 Task: Select Convenience. Add to cart, from Walgreens for 1779 Jenna Lane, Cincinnati, Ohio 45202, Cell Number 513-925-0533, following items : Nabisco Ritz Fresh Stacks Crackers Original  - 2, Fairlife Low Fat Very Strawberry Milk  - 2, Hostess Donettes Mini Donuts Glazed  - 3
Action: Mouse moved to (348, 118)
Screenshot: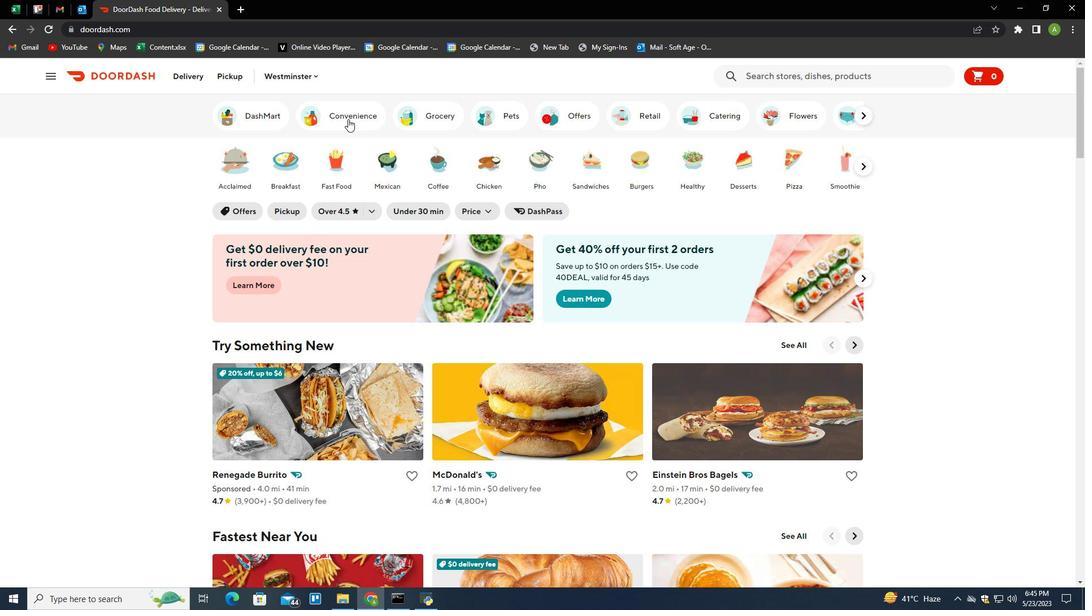 
Action: Mouse pressed left at (348, 118)
Screenshot: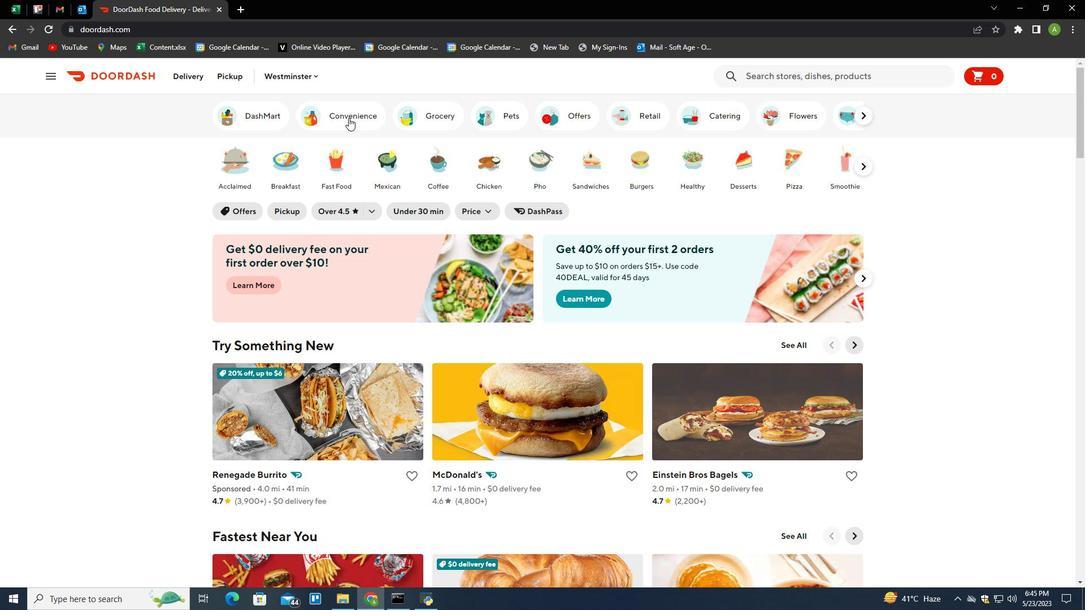 
Action: Mouse moved to (512, 360)
Screenshot: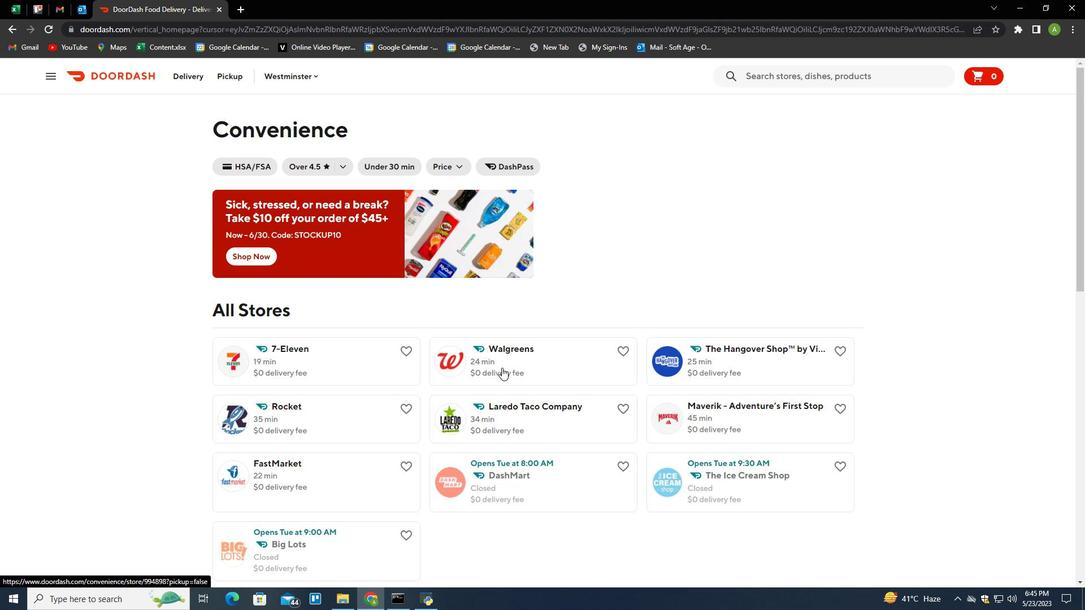 
Action: Mouse pressed left at (512, 360)
Screenshot: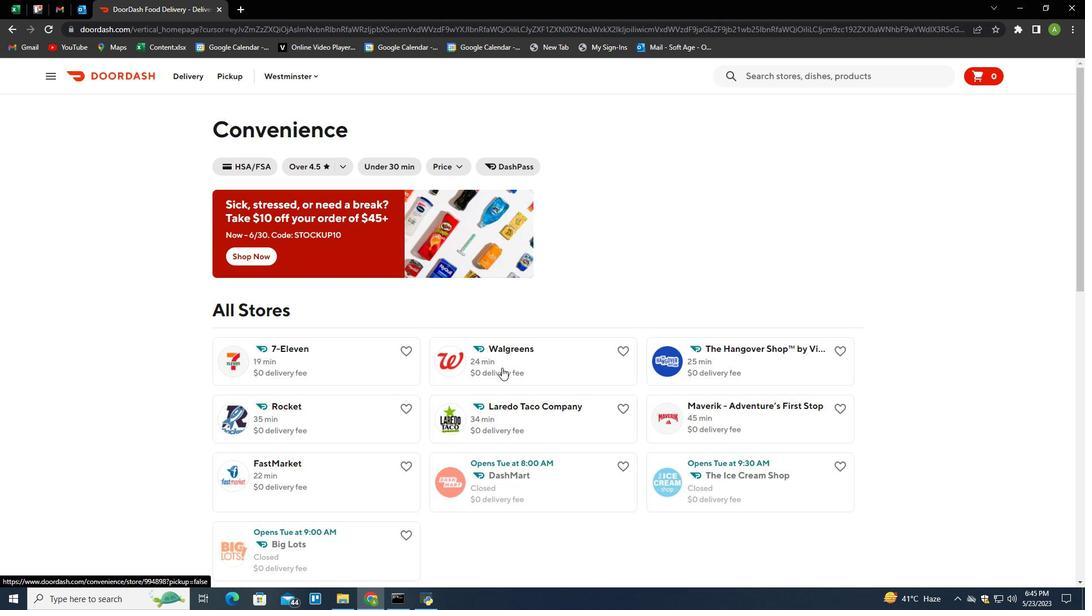 
Action: Mouse moved to (675, 176)
Screenshot: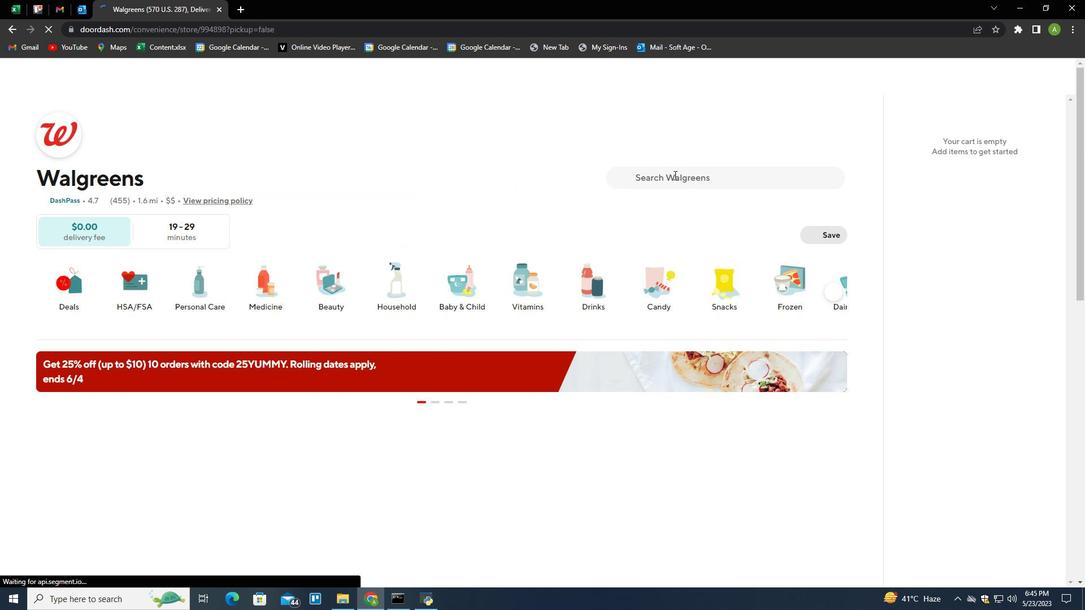 
Action: Mouse pressed left at (675, 176)
Screenshot: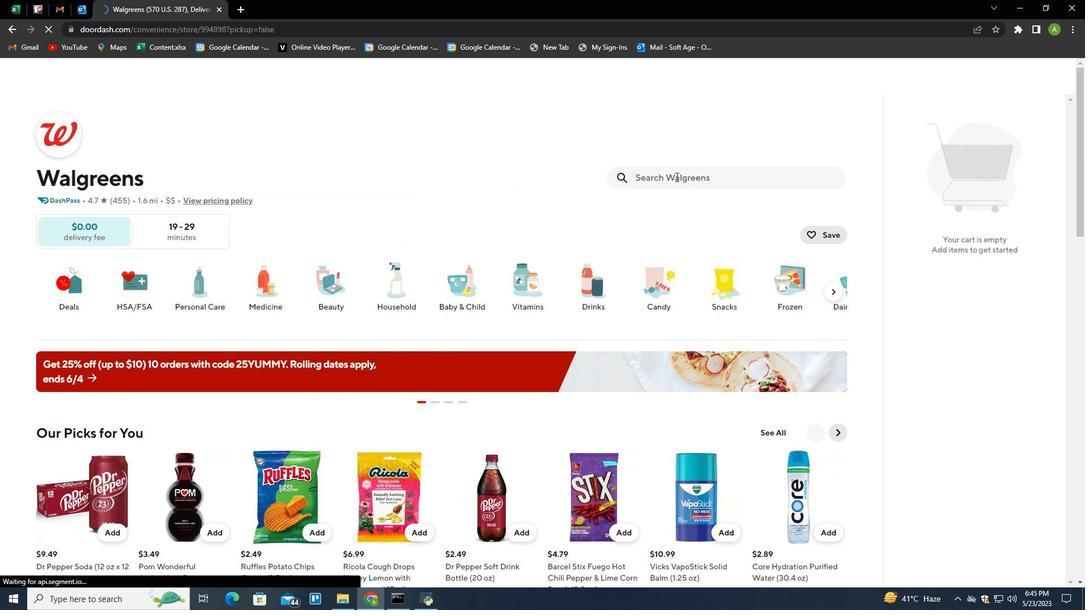 
Action: Mouse moved to (545, 227)
Screenshot: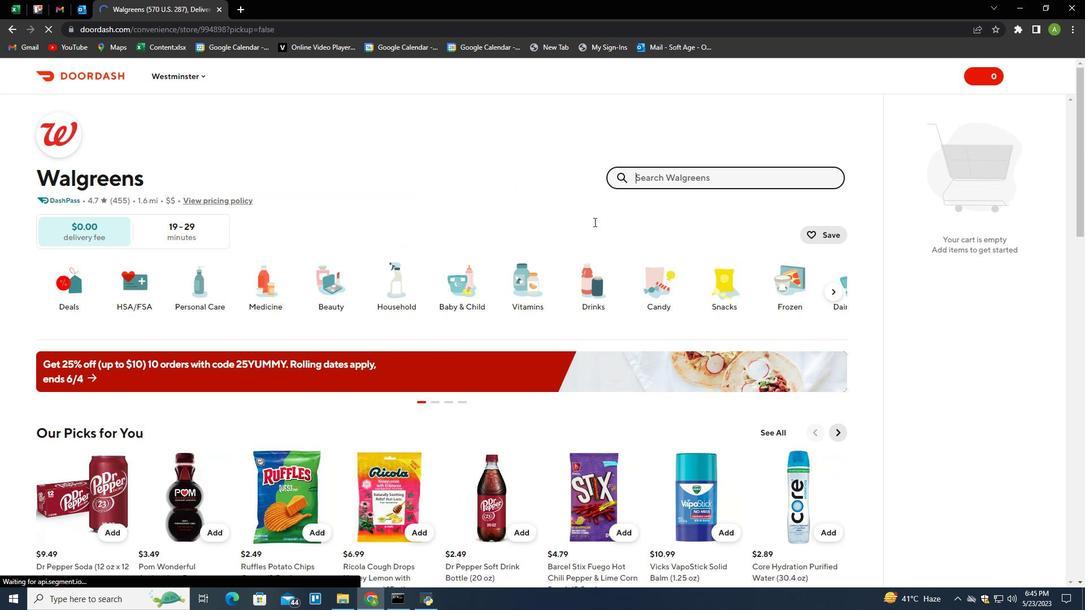 
Action: Key pressed 17779<Key.backspace><Key.backspace><Key.backspace><Key.backspace><Key.backspace>
Screenshot: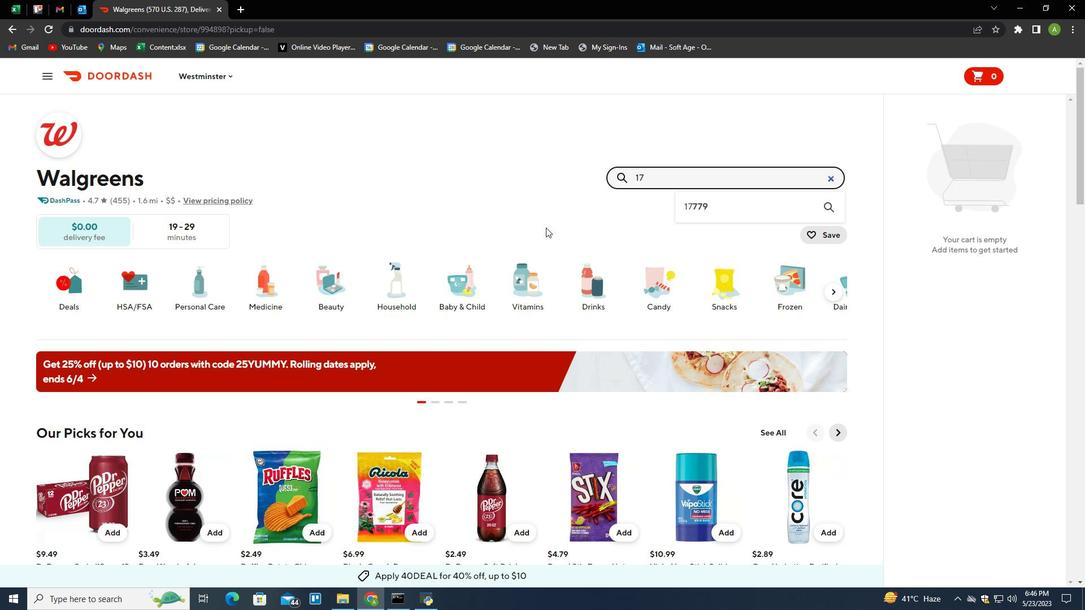 
Action: Mouse moved to (223, 72)
Screenshot: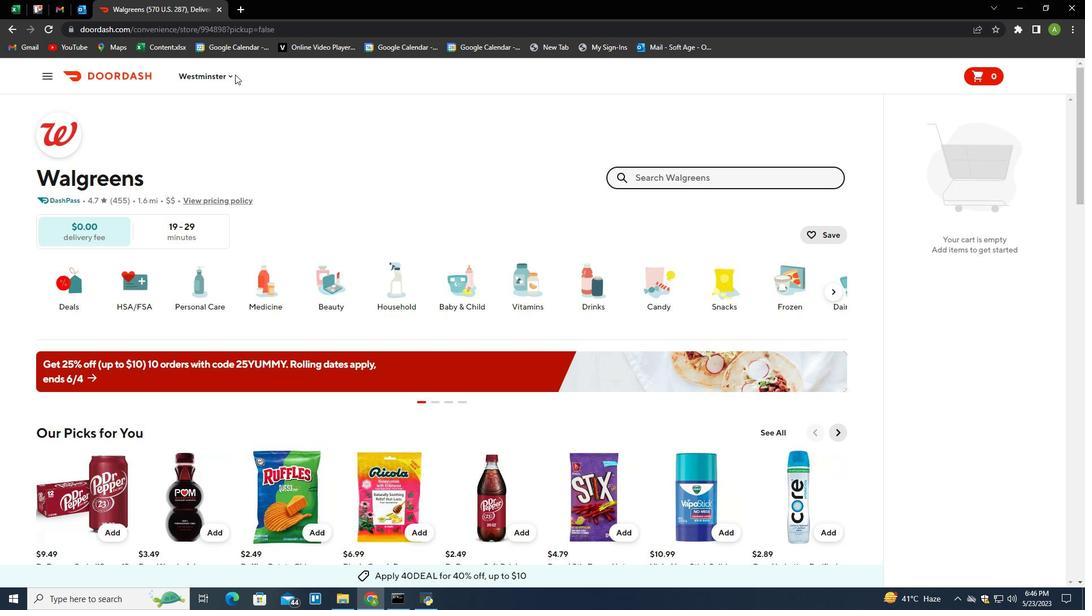
Action: Mouse pressed left at (223, 72)
Screenshot: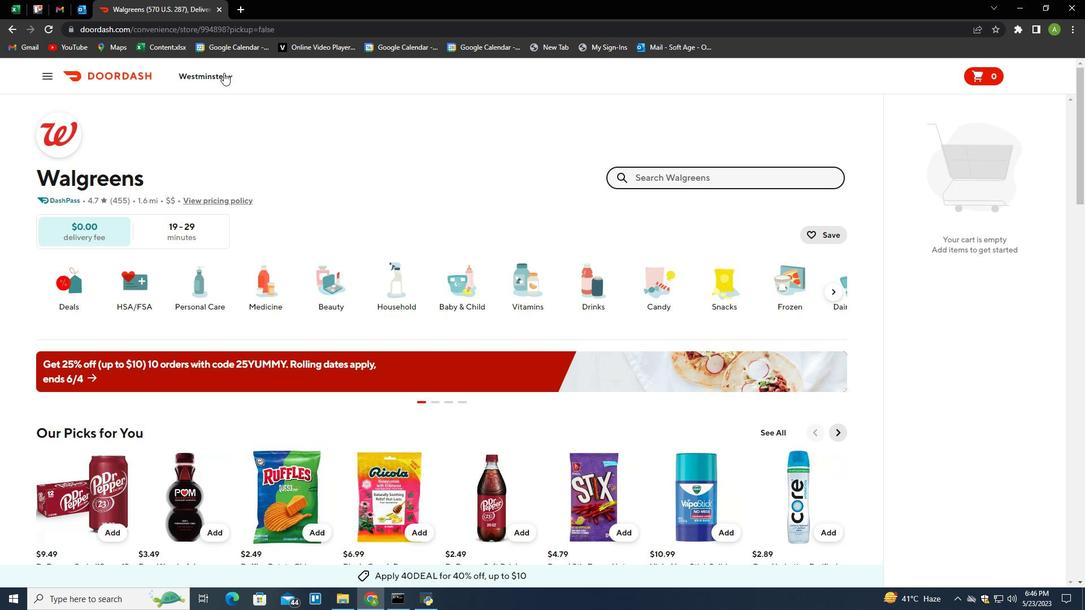 
Action: Mouse moved to (243, 120)
Screenshot: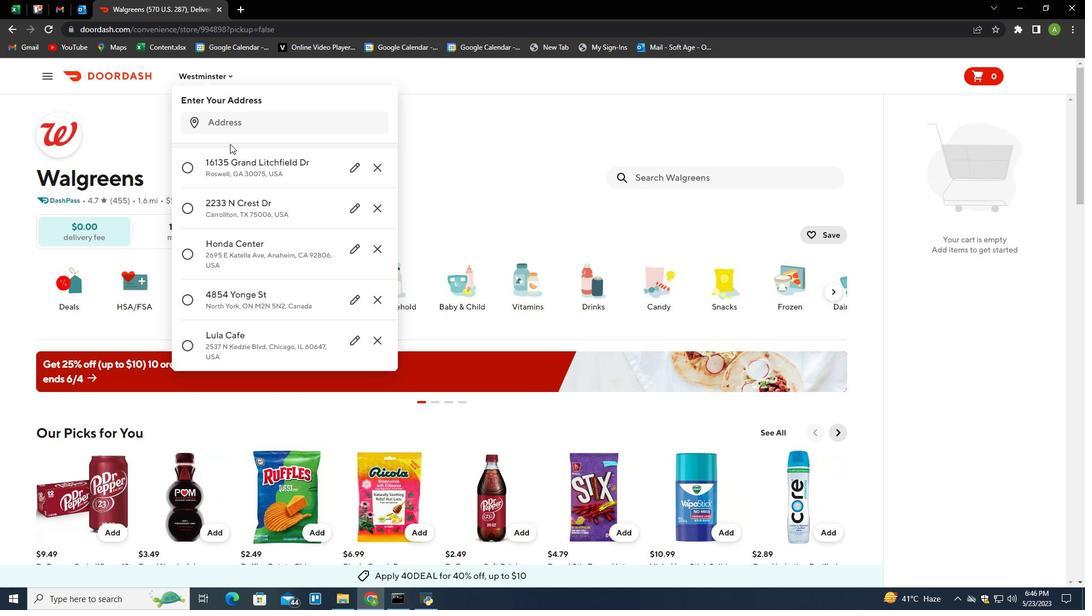 
Action: Mouse pressed left at (243, 120)
Screenshot: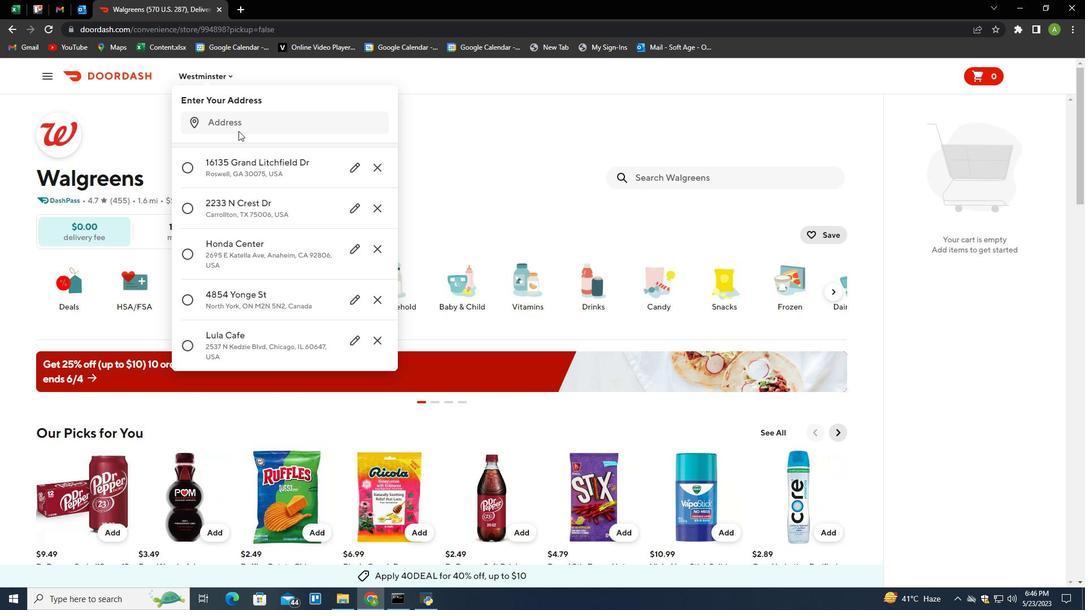 
Action: Key pressed 1779<Key.space>jenna<Key.space>lane,<Key.space>cincinnz<Key.backspace>ati<Key.space><Key.backspace>,<Key.space>ohio<Key.space>45202<Key.enter>
Screenshot: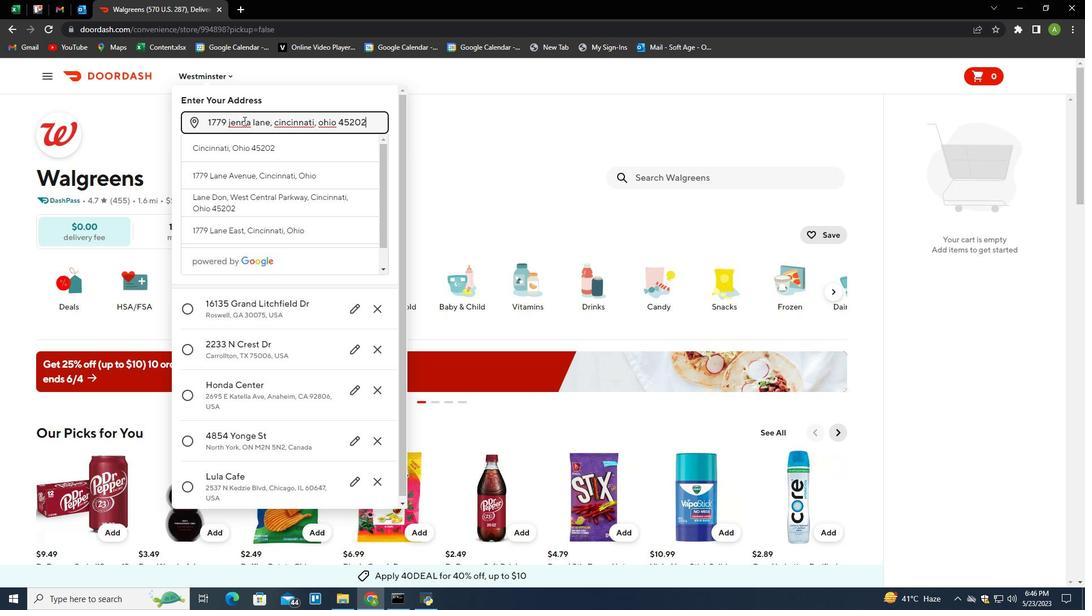 
Action: Mouse moved to (331, 430)
Screenshot: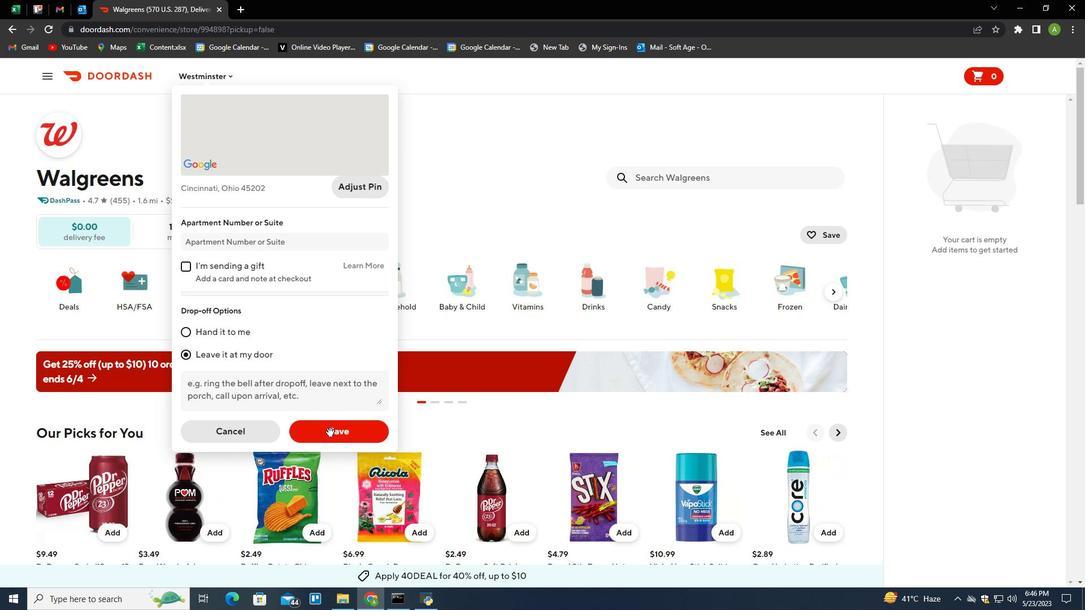 
Action: Mouse pressed left at (331, 430)
Screenshot: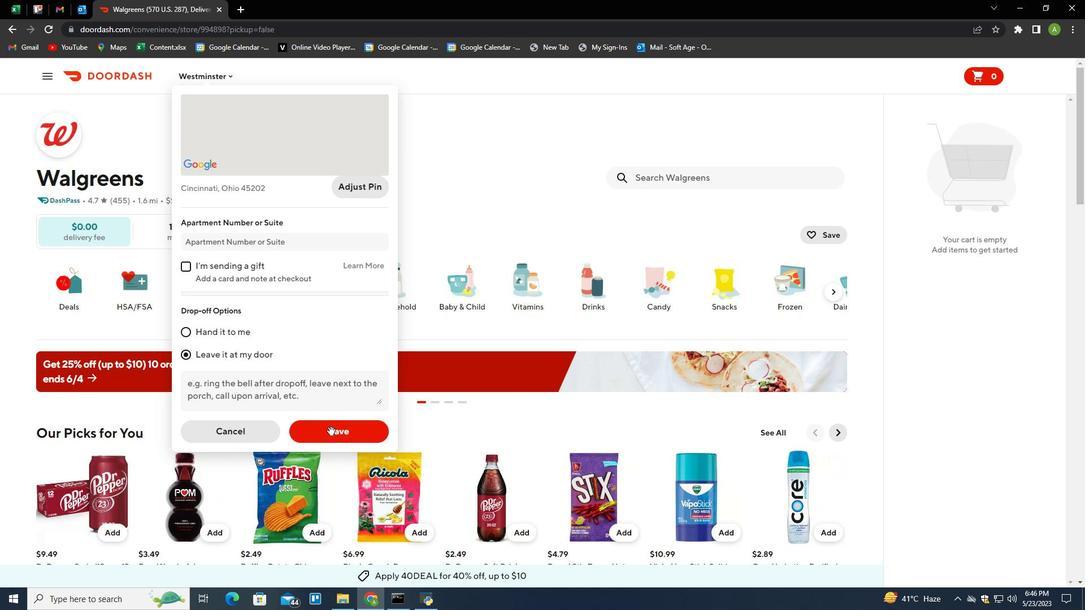 
Action: Mouse moved to (719, 179)
Screenshot: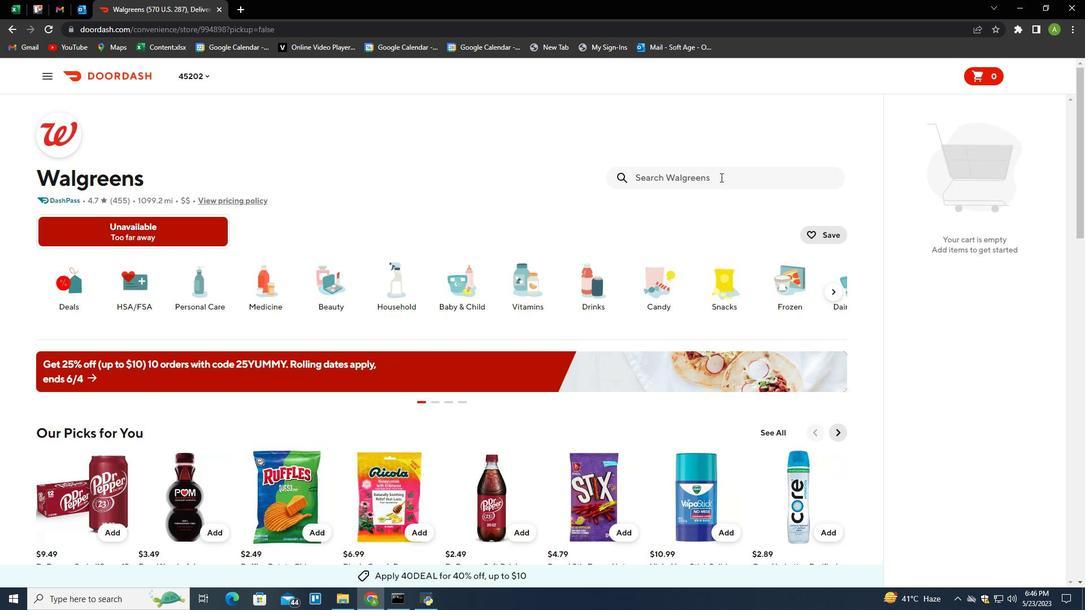 
Action: Mouse pressed left at (719, 179)
Screenshot: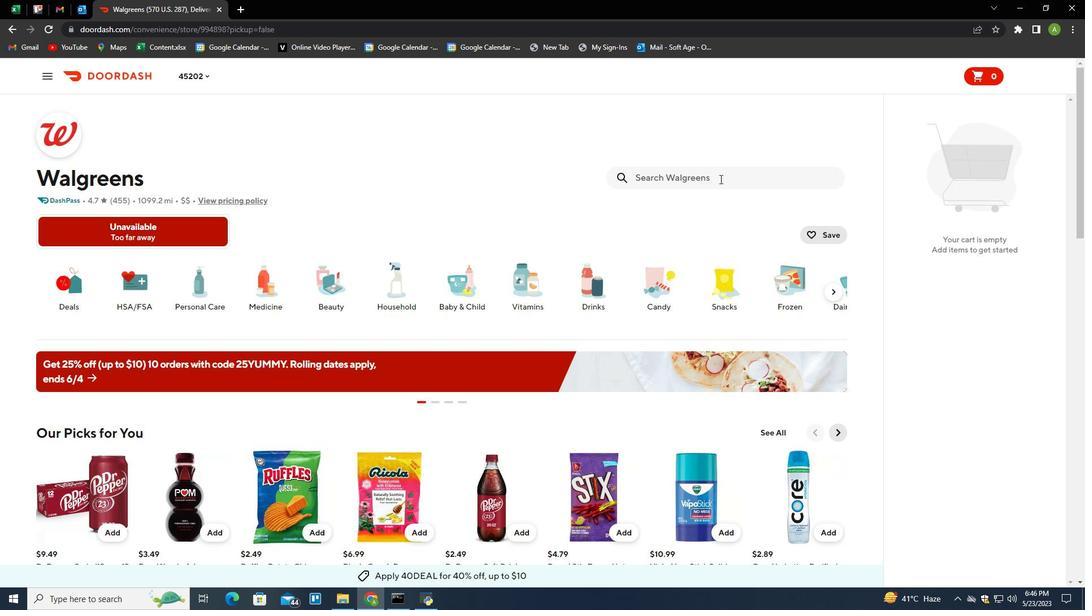 
Action: Key pressed nabisco<Key.space>ritz<Key.space>fresh<Key.space>stacks<Key.space>crackers<Key.space>original<Key.enter>
Screenshot: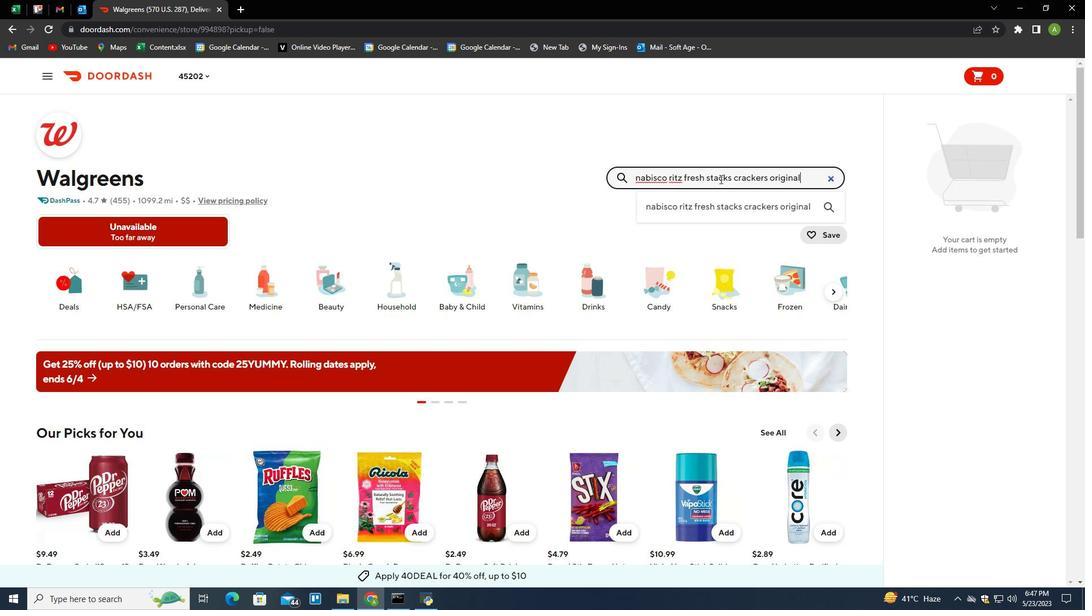 
Action: Mouse moved to (106, 296)
Screenshot: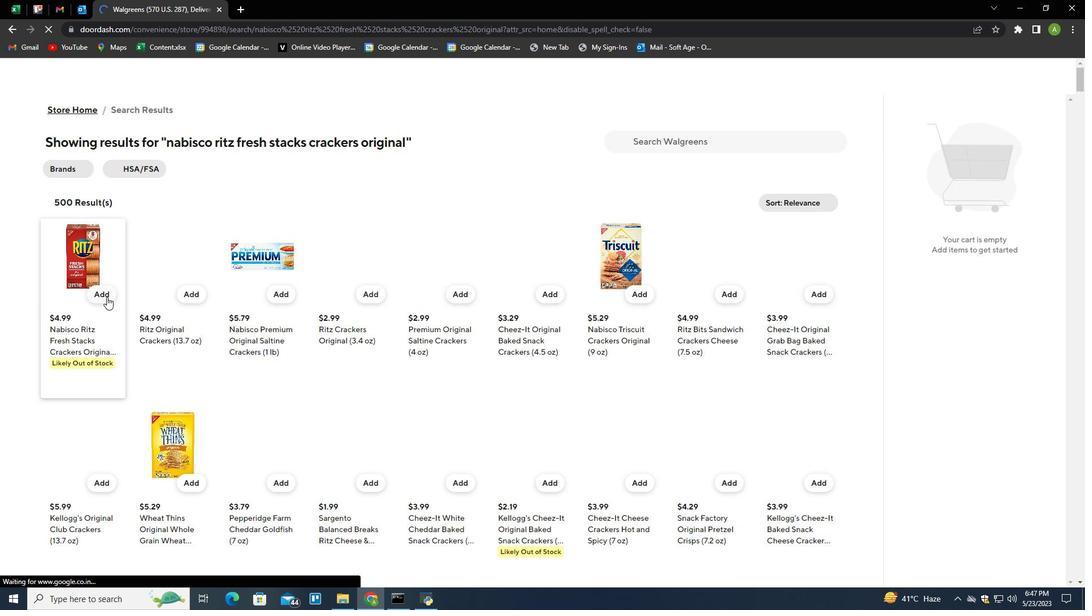 
Action: Mouse pressed left at (106, 296)
Screenshot: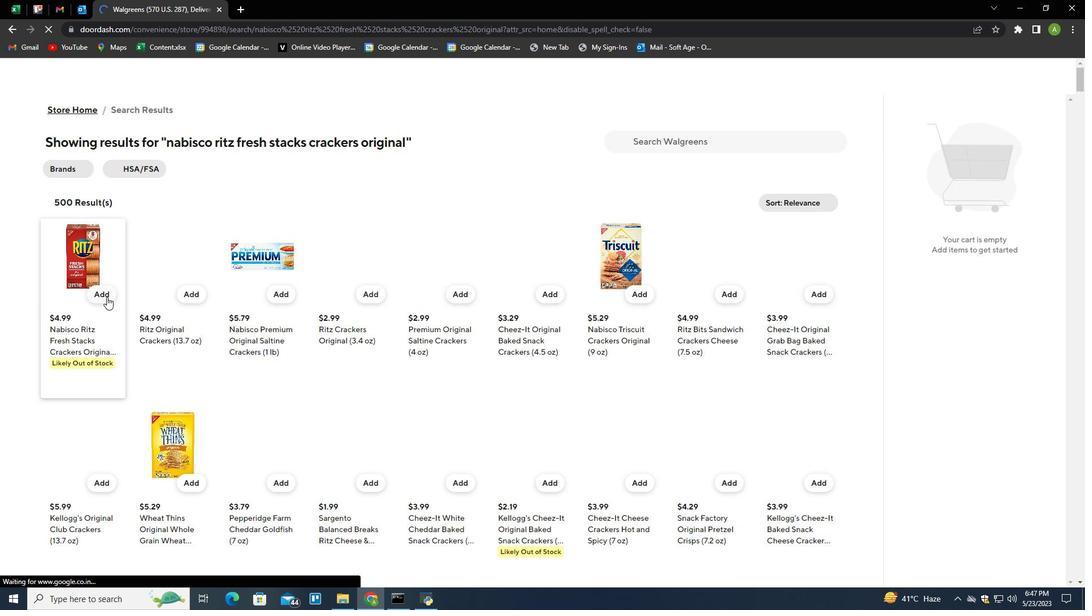
Action: Mouse moved to (1046, 194)
Screenshot: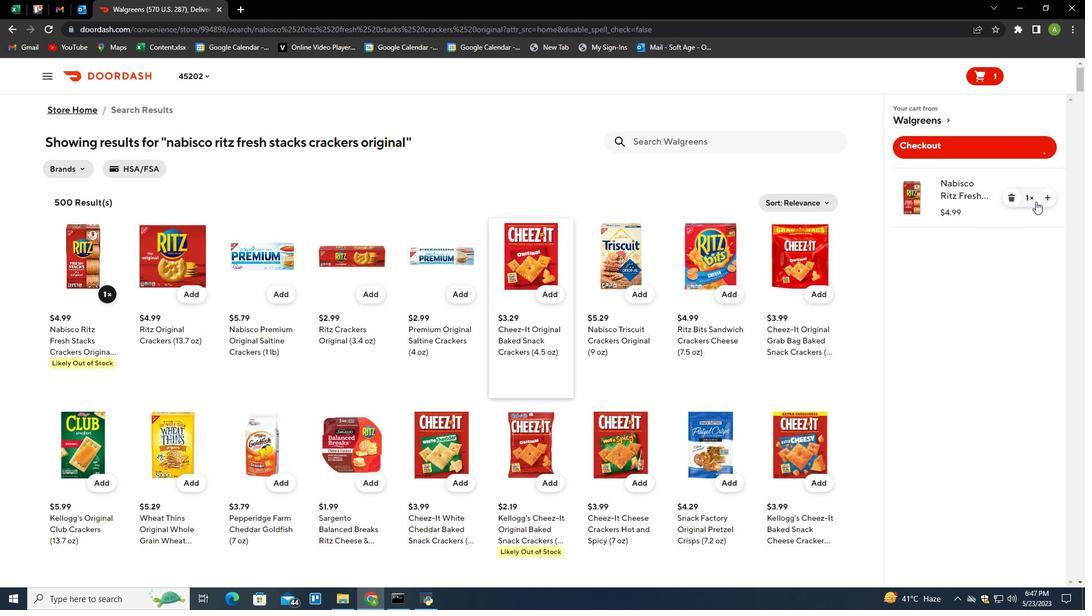 
Action: Mouse pressed left at (1046, 194)
Screenshot: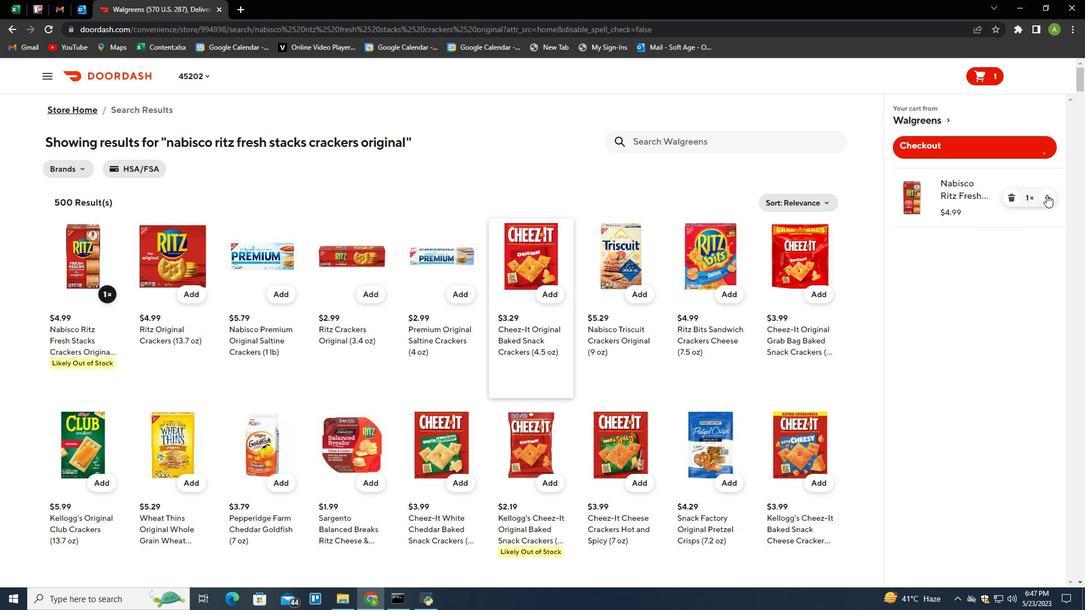 
Action: Mouse moved to (730, 141)
Screenshot: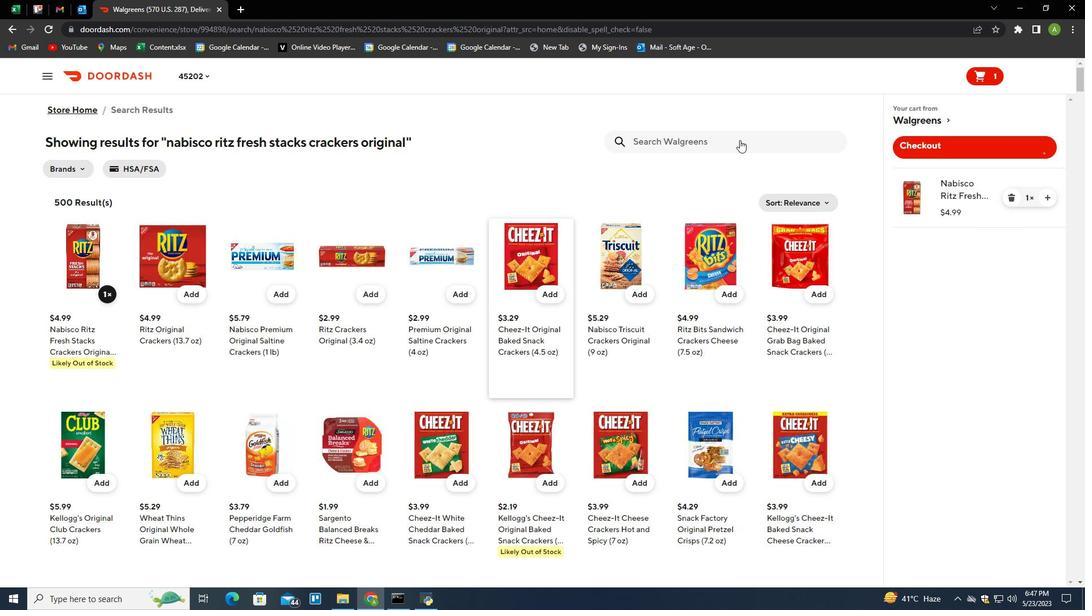 
Action: Mouse pressed left at (730, 141)
Screenshot: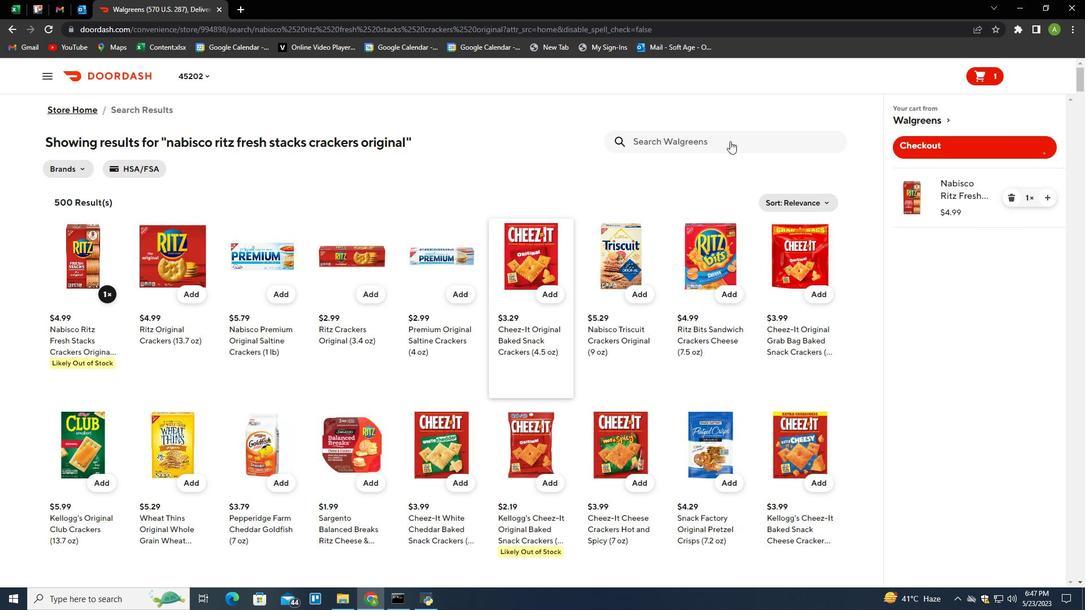 
Action: Mouse moved to (661, 153)
Screenshot: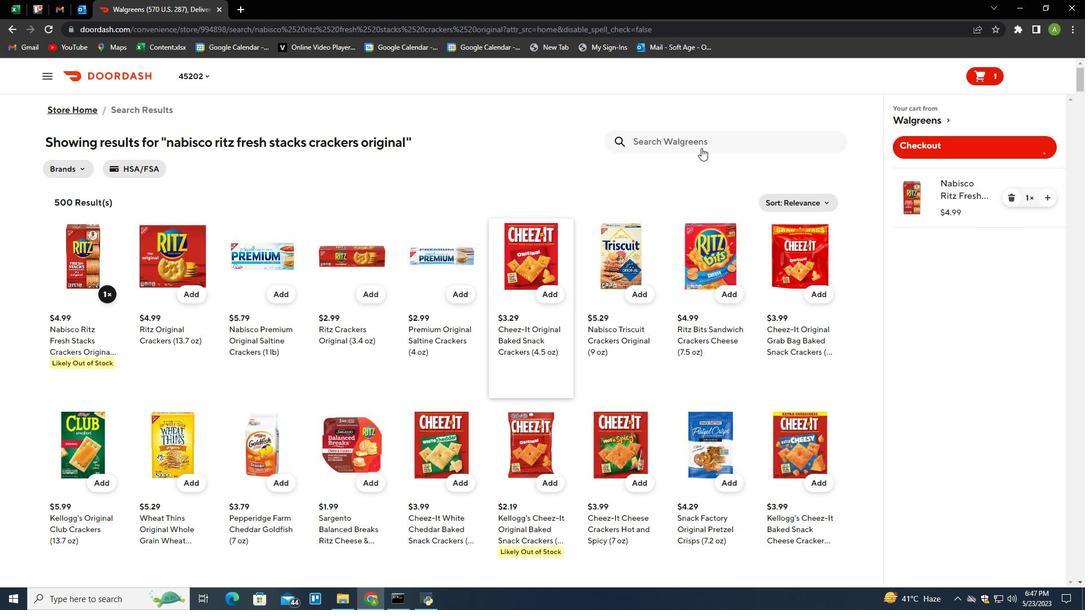 
Action: Key pressed <Key.space><Key.backspace>fairlife<Key.space>low<Key.space>fat<Key.space>very<Key.space>st<Key.backspace>trawberry<Key.space>milk<Key.enter>
Screenshot: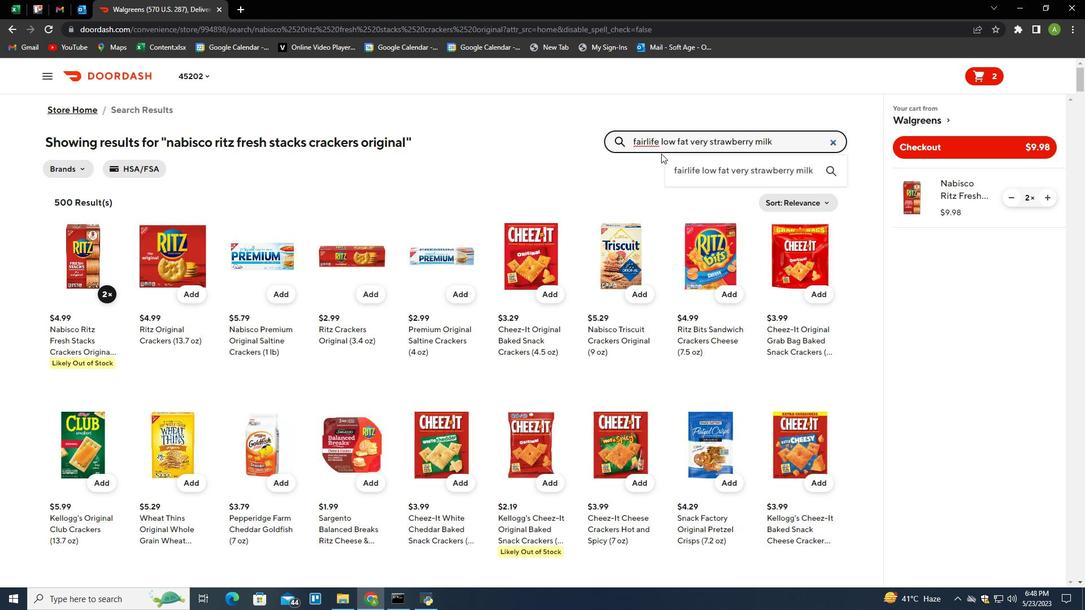 
Action: Mouse moved to (103, 293)
Screenshot: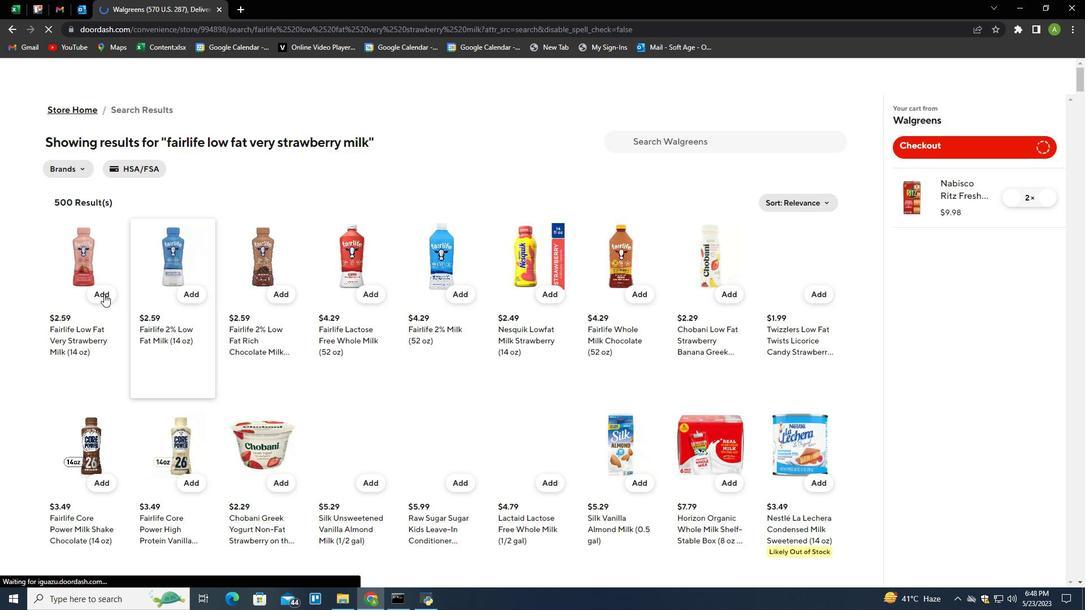 
Action: Mouse pressed left at (103, 293)
Screenshot: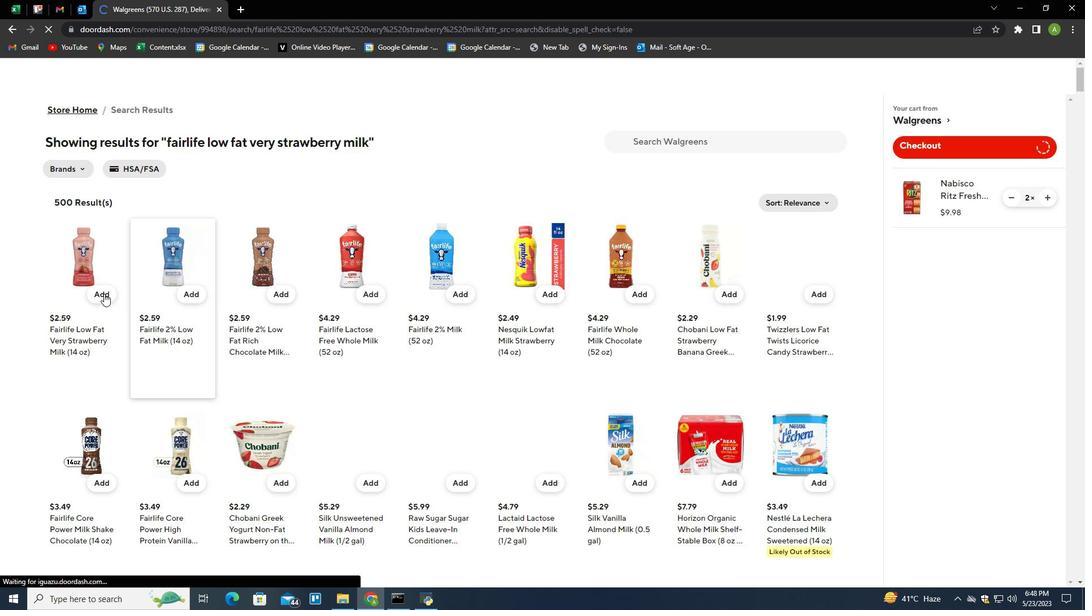 
Action: Mouse moved to (1046, 252)
Screenshot: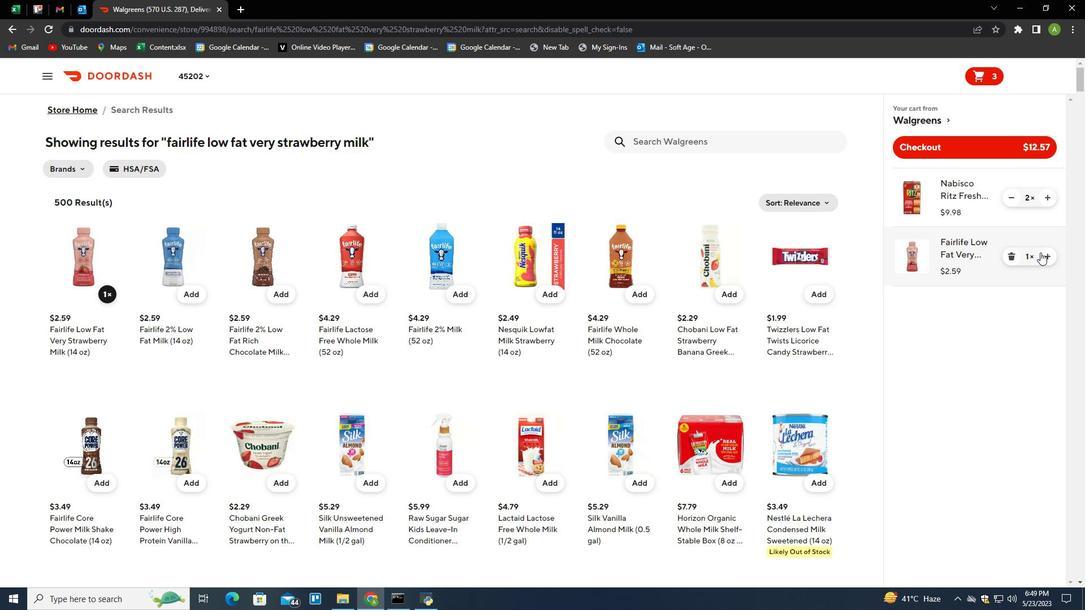 
Action: Mouse pressed left at (1046, 252)
Screenshot: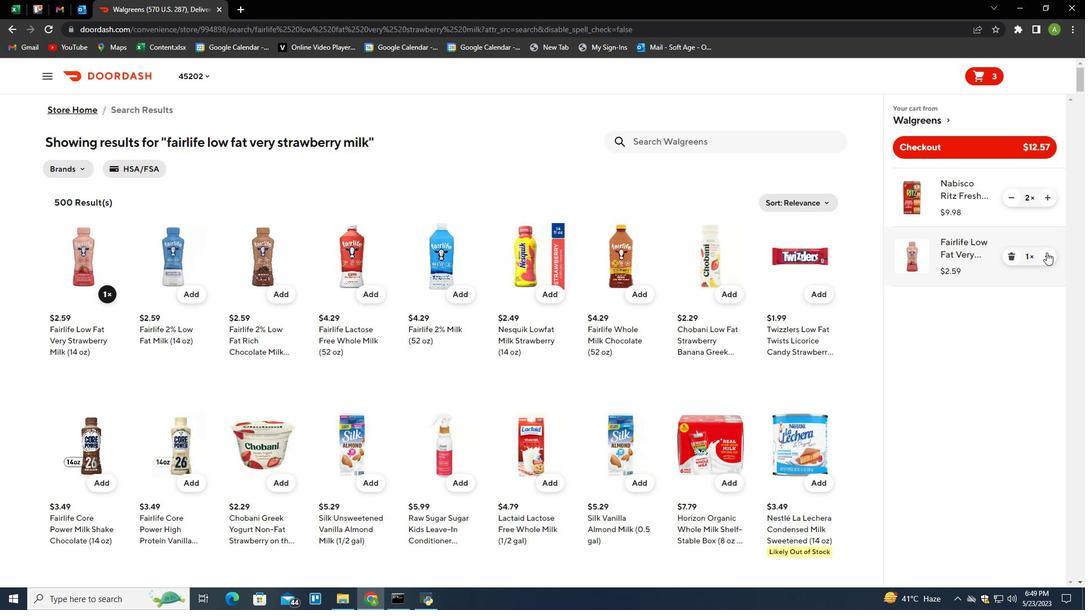 
Action: Mouse moved to (700, 141)
Screenshot: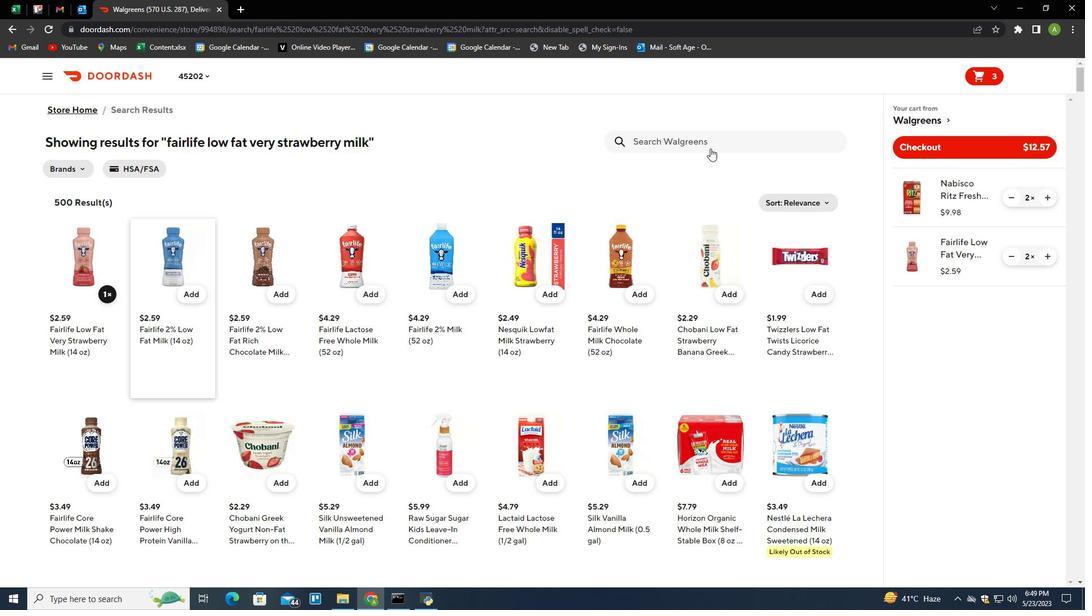 
Action: Mouse pressed left at (700, 141)
Screenshot: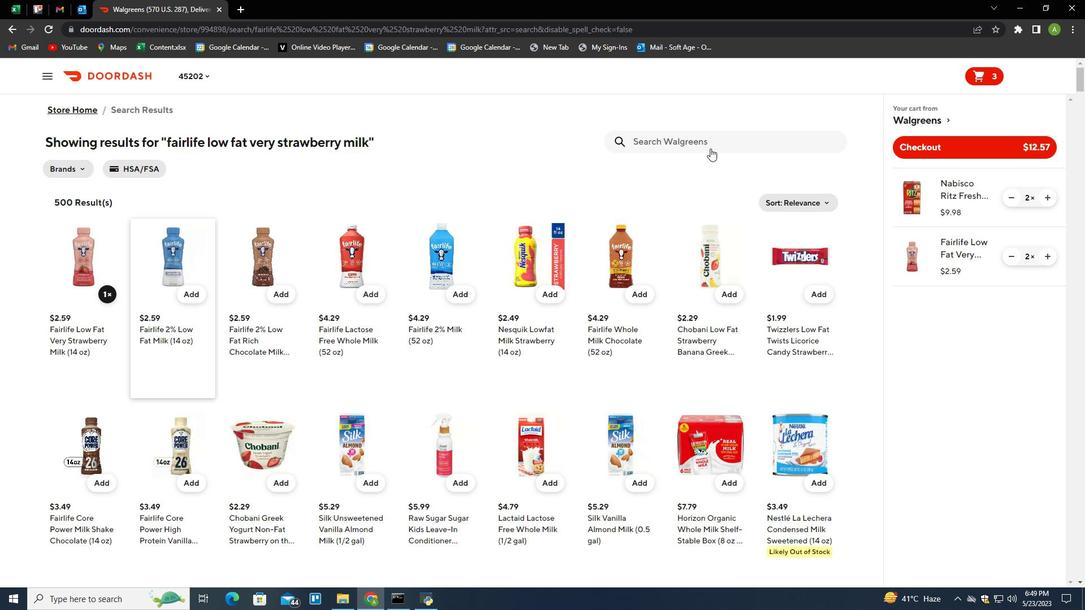 
Action: Mouse moved to (669, 147)
Screenshot: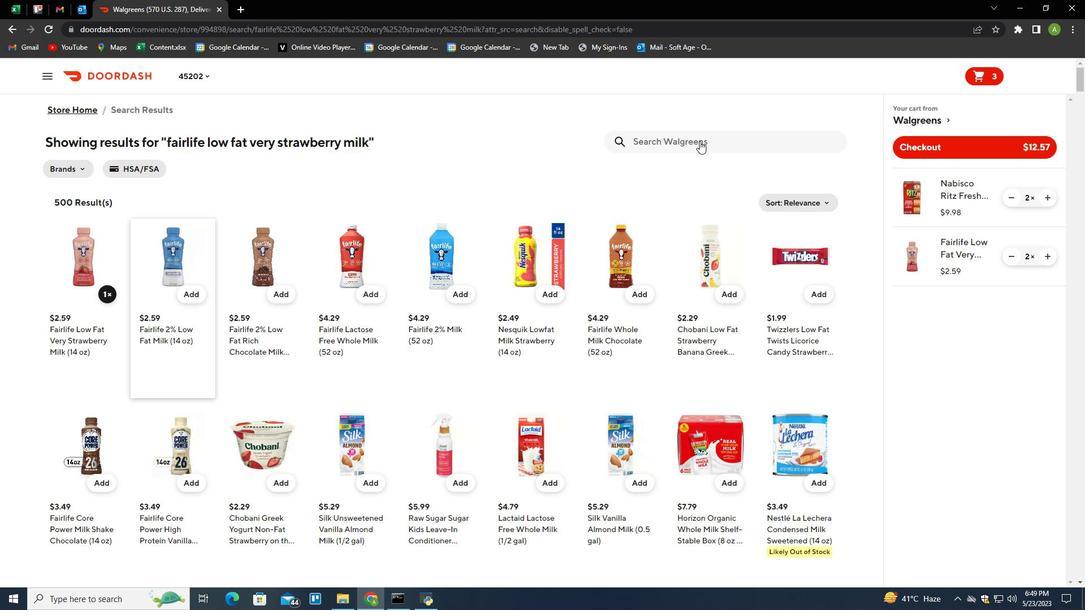 
Action: Key pressed hostess<Key.space>doness<Key.backspace><Key.backspace><Key.backspace>ettes<Key.space>mini<Key.space>dont<Key.backspace>u<Key.backspace>uts<Key.space>glazed<Key.enter>
Screenshot: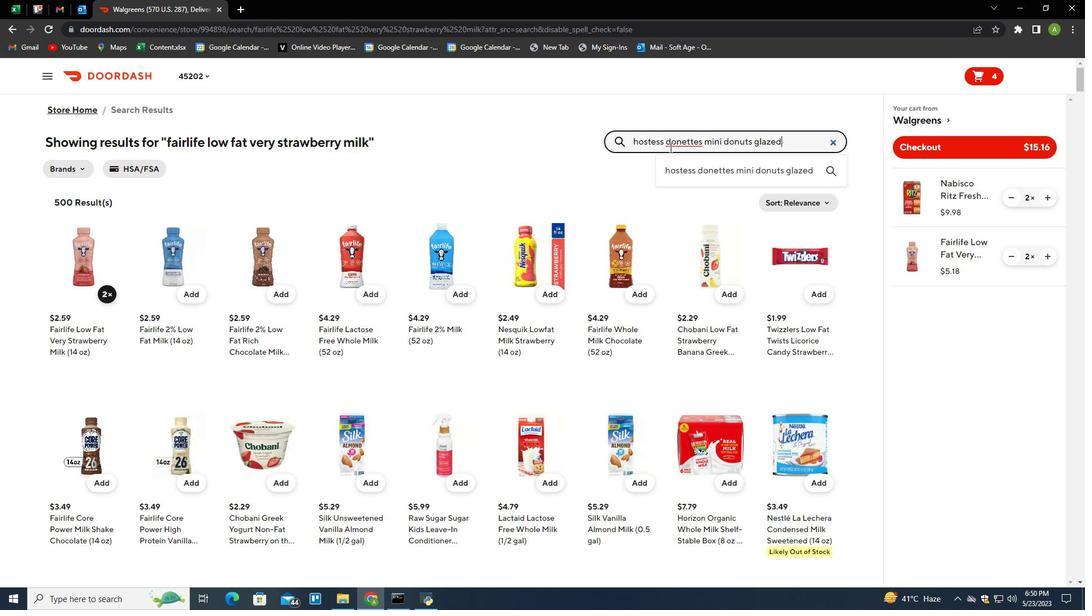 
Action: Mouse moved to (102, 292)
Screenshot: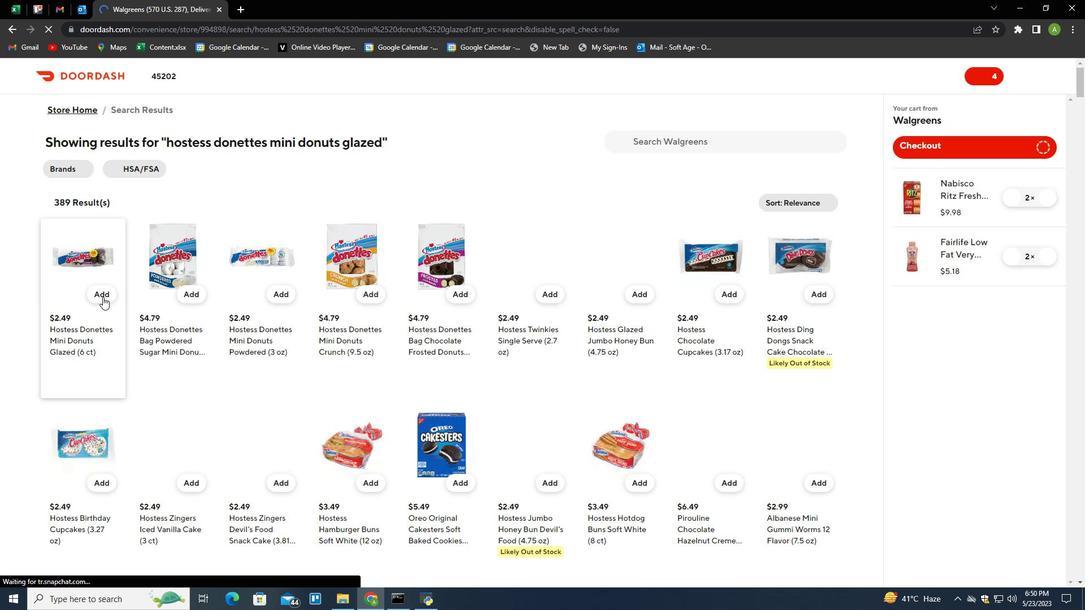 
Action: Mouse pressed left at (102, 292)
Screenshot: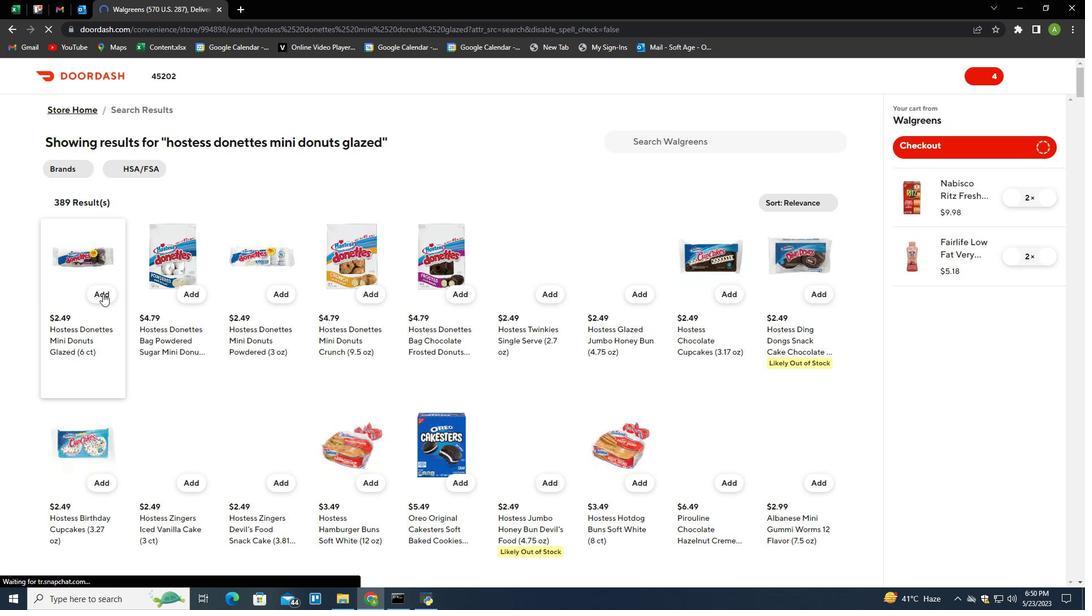 
Action: Mouse moved to (1040, 315)
Screenshot: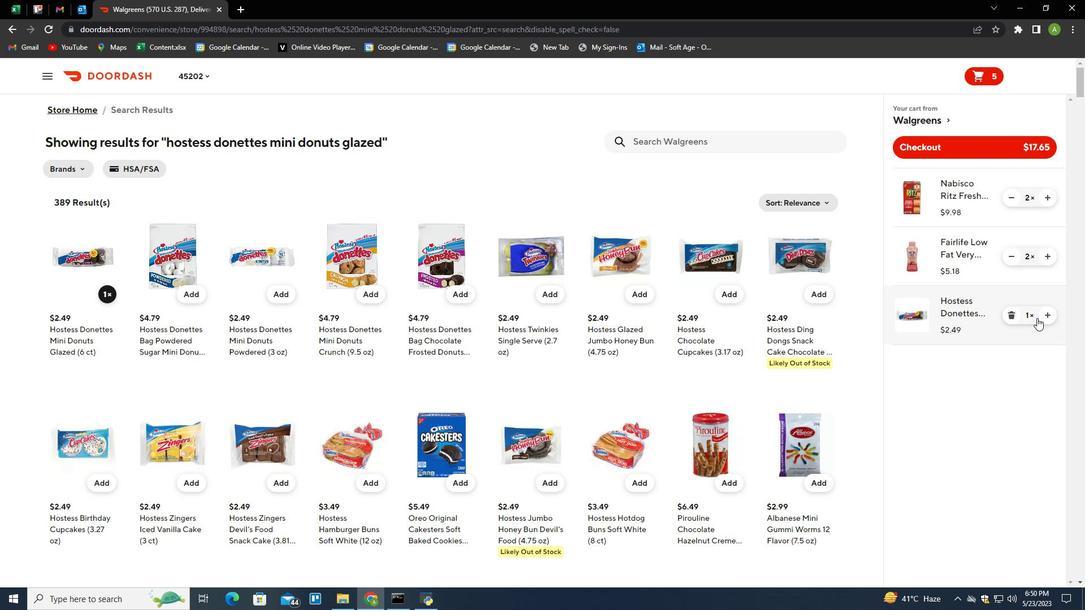 
Action: Mouse pressed left at (1040, 315)
Screenshot: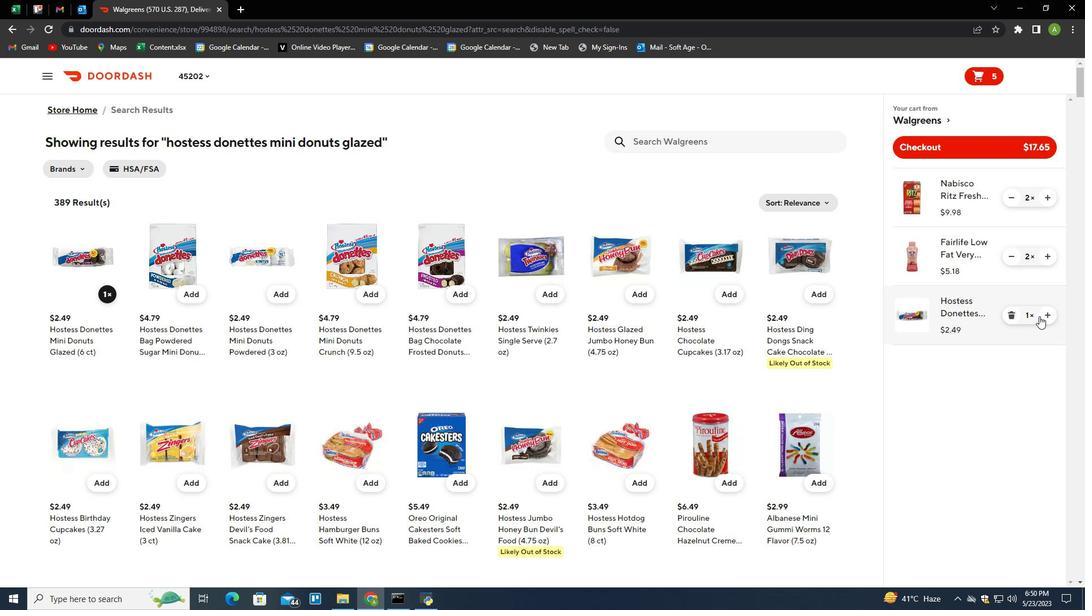 
Action: Mouse moved to (1043, 314)
Screenshot: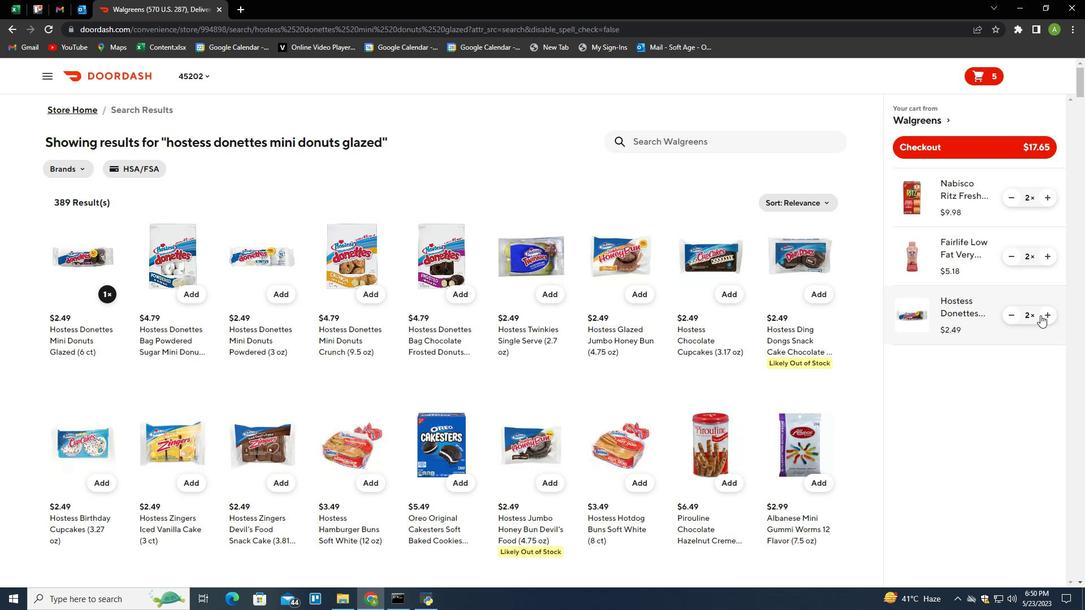 
Action: Mouse pressed left at (1043, 314)
Screenshot: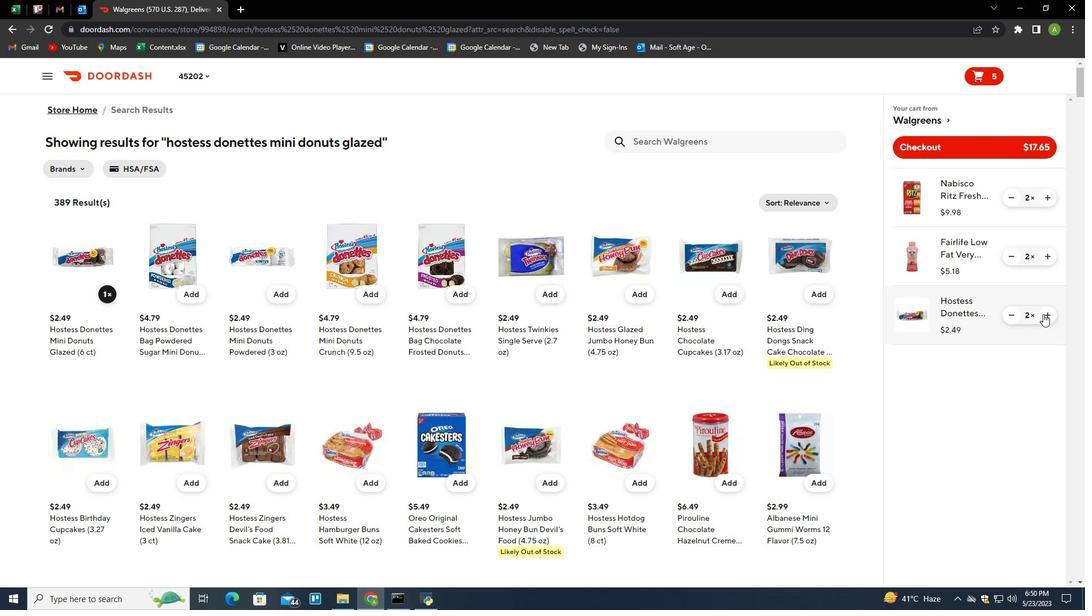 
Action: Mouse moved to (907, 145)
Screenshot: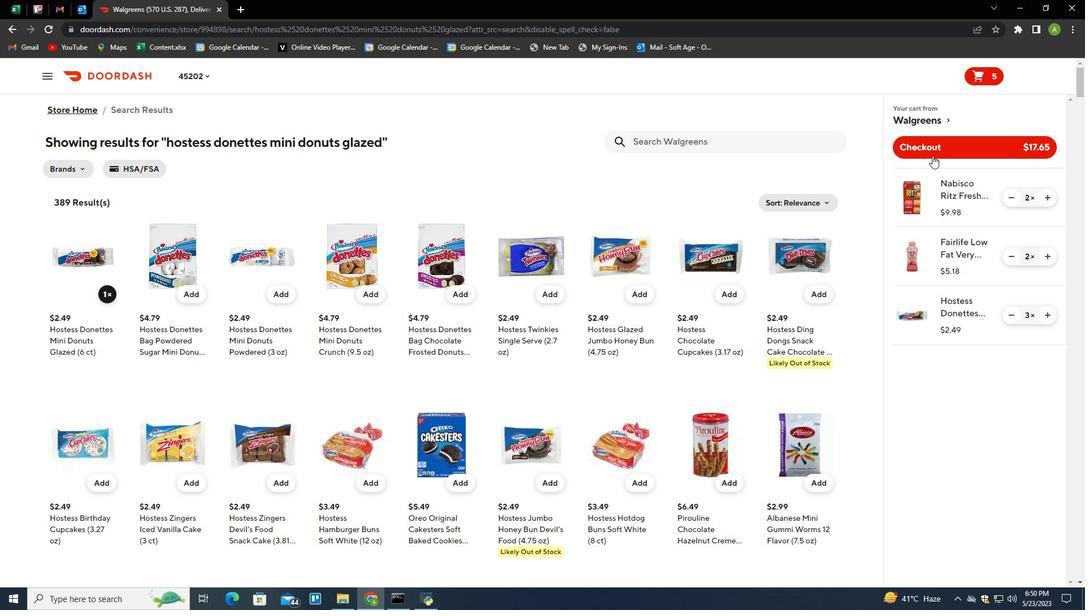 
Action: Mouse pressed left at (907, 145)
Screenshot: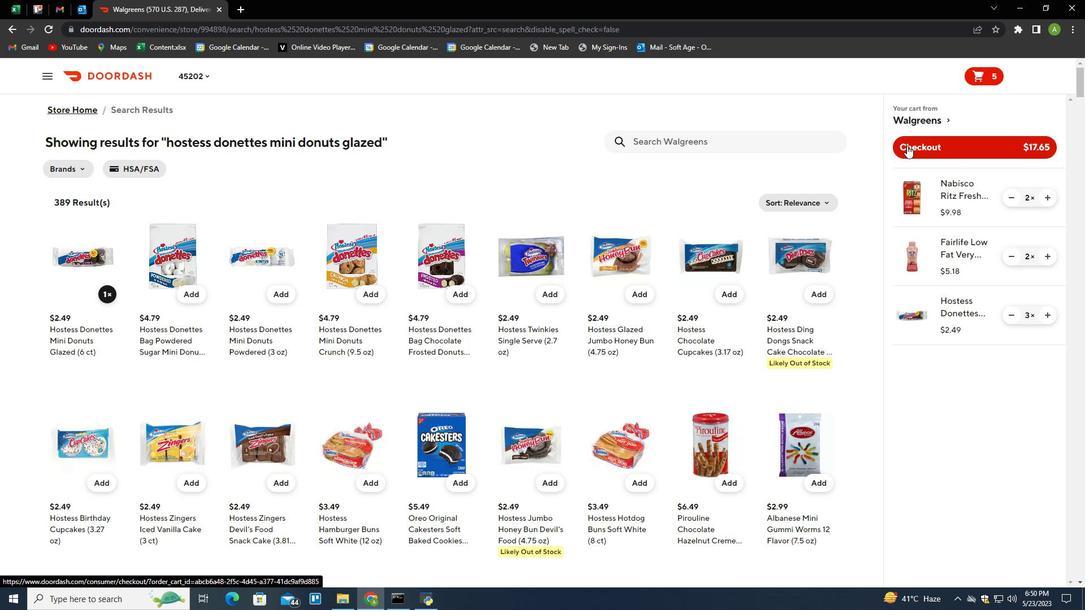 
Action: Mouse moved to (648, 250)
Screenshot: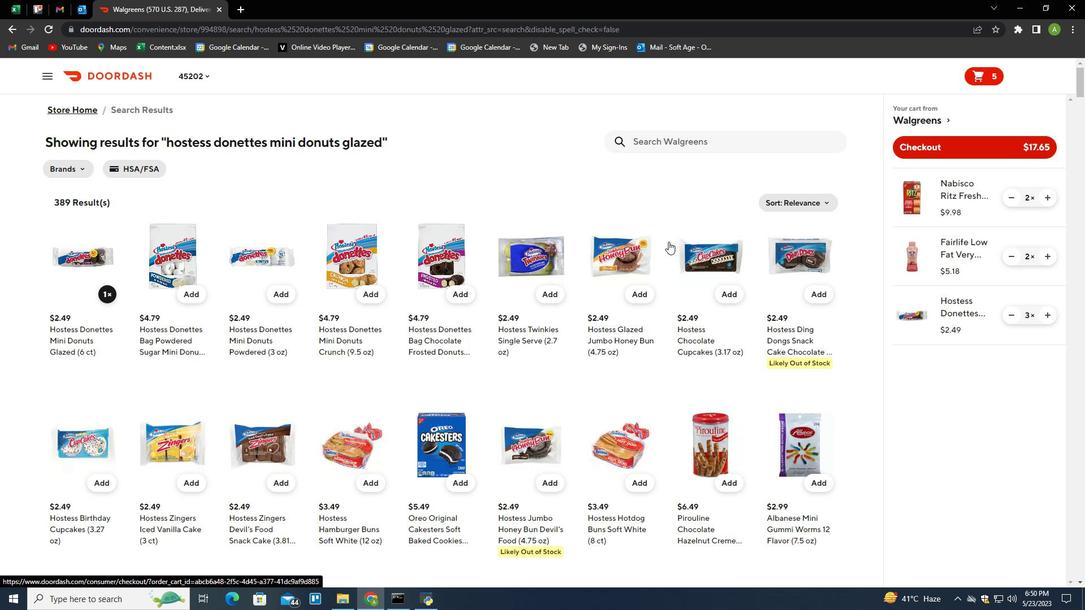 
